 Task: Look for products from Naked only.
Action: Mouse moved to (54, 281)
Screenshot: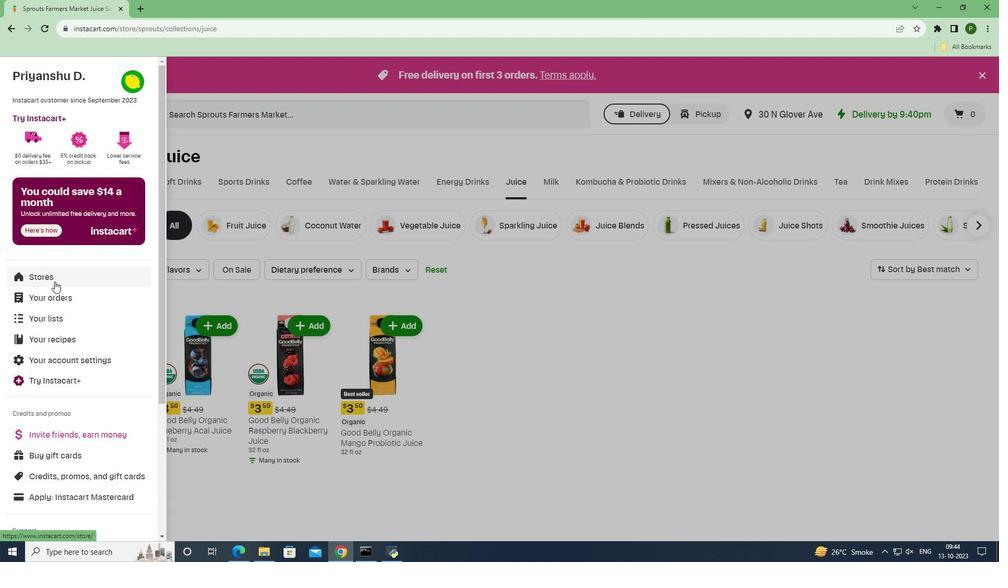 
Action: Mouse pressed left at (54, 281)
Screenshot: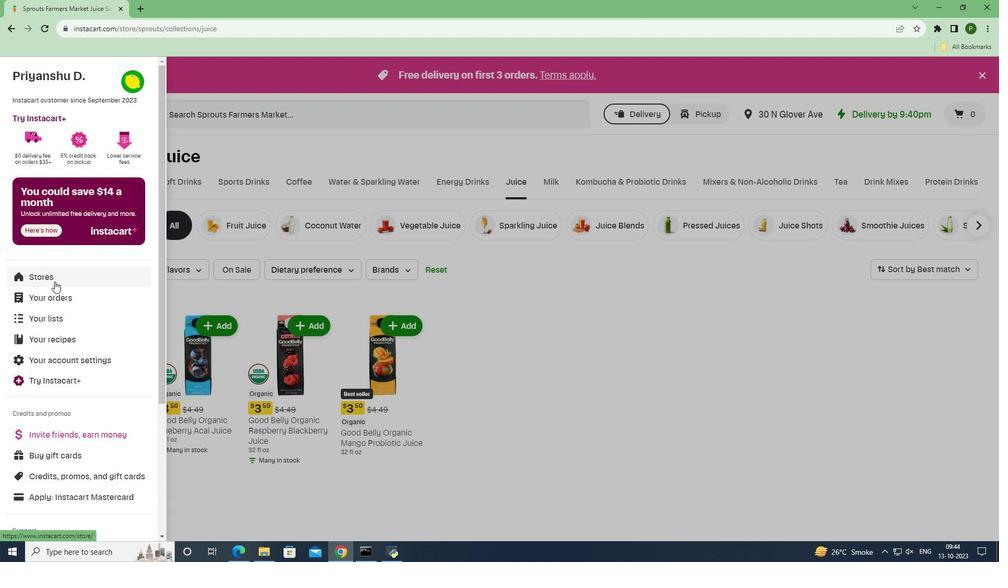 
Action: Mouse moved to (247, 126)
Screenshot: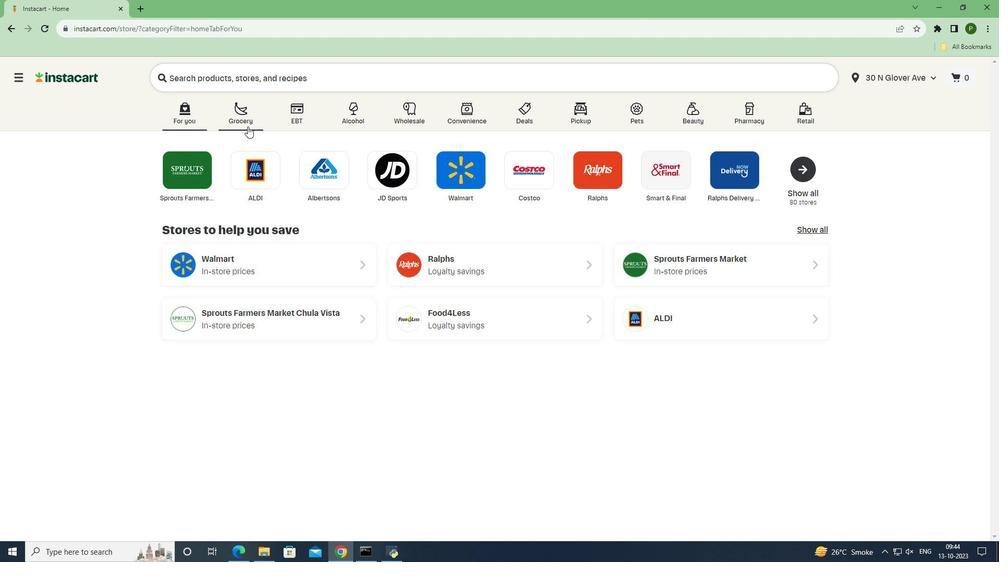 
Action: Mouse pressed left at (247, 126)
Screenshot: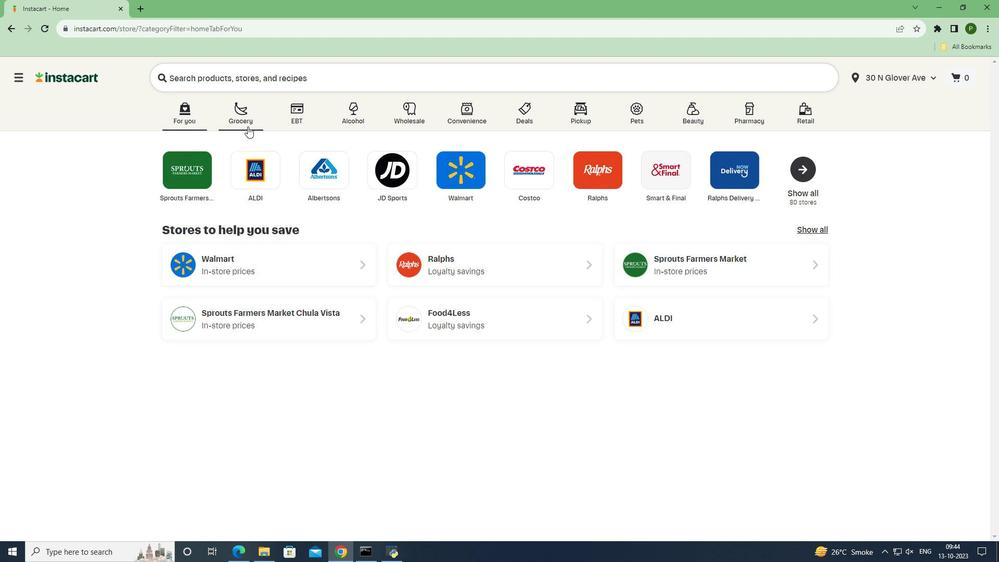 
Action: Mouse moved to (644, 239)
Screenshot: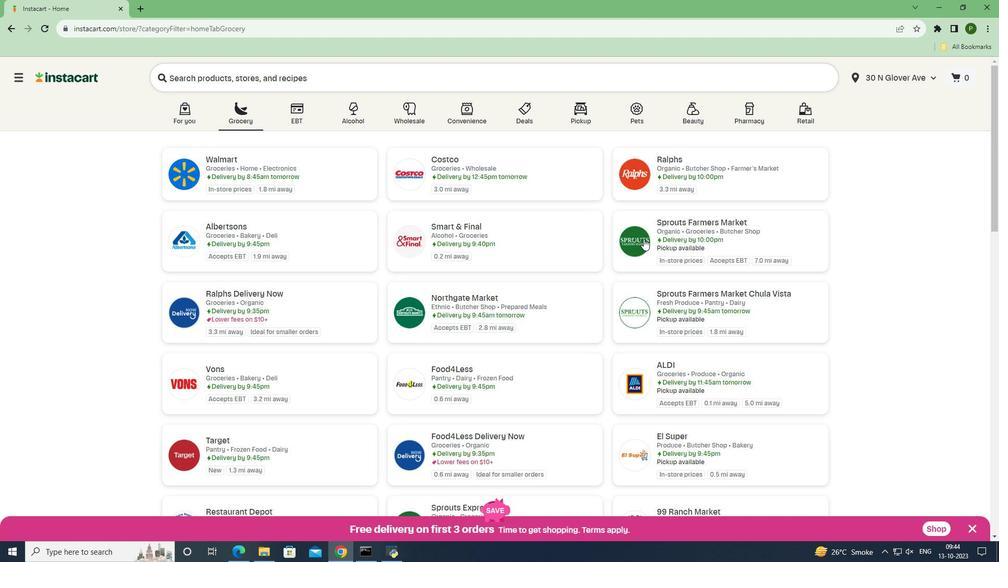 
Action: Mouse pressed left at (644, 239)
Screenshot: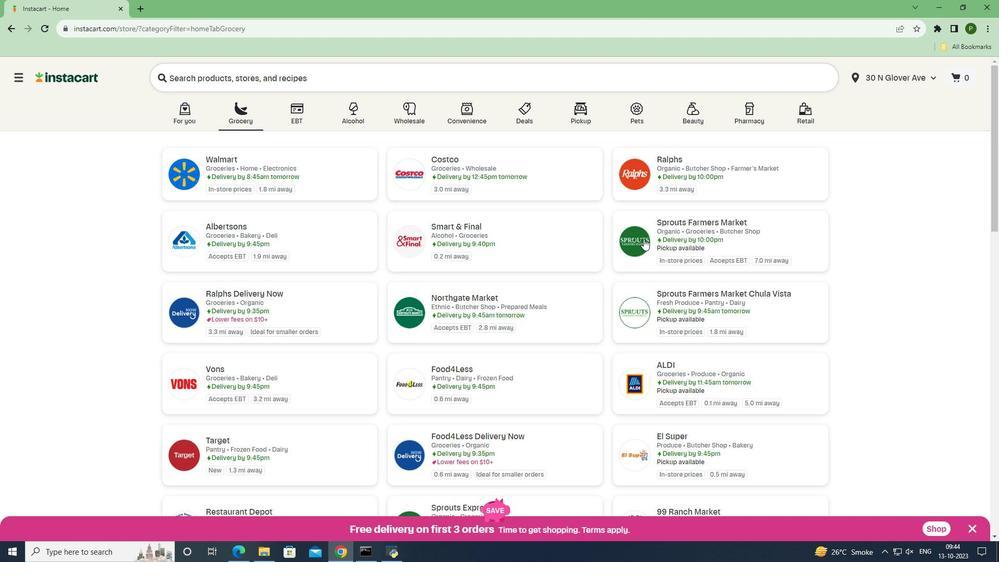 
Action: Mouse moved to (51, 392)
Screenshot: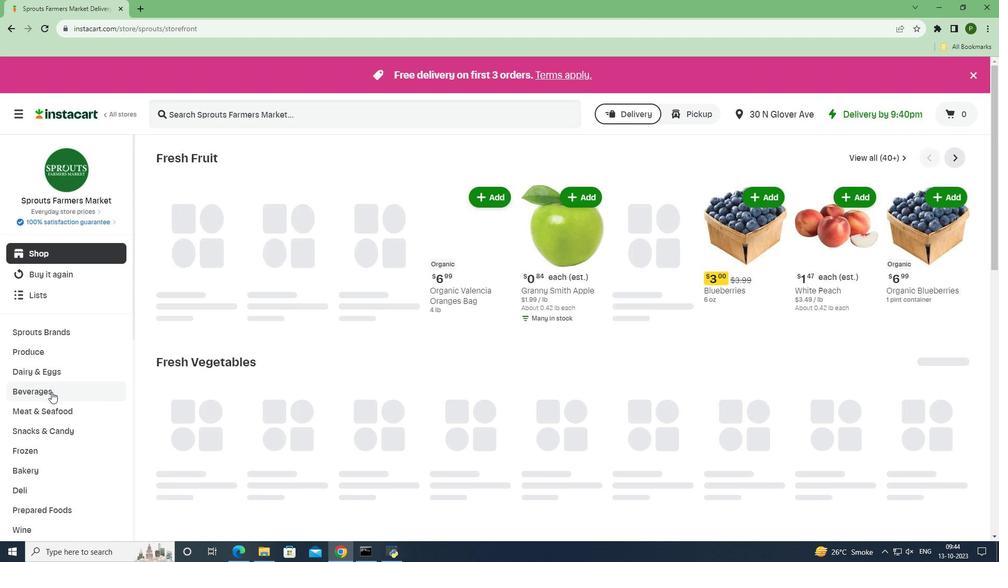 
Action: Mouse pressed left at (51, 392)
Screenshot: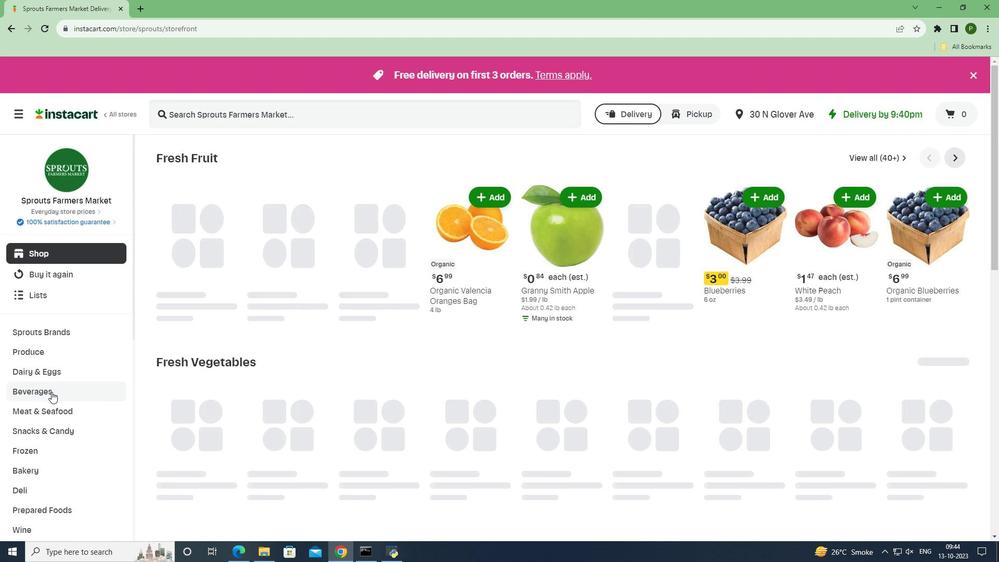 
Action: Mouse moved to (580, 185)
Screenshot: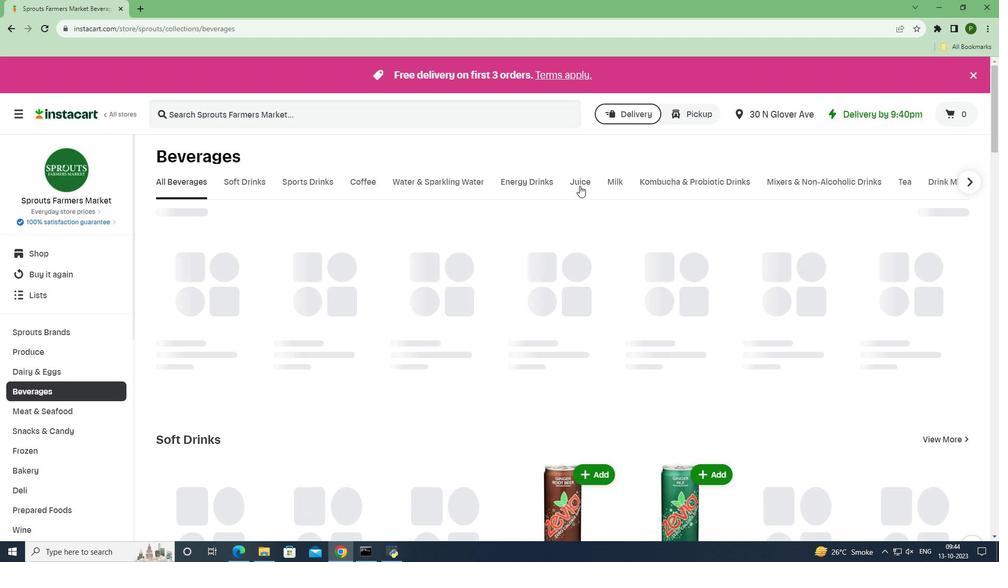
Action: Mouse pressed left at (580, 185)
Screenshot: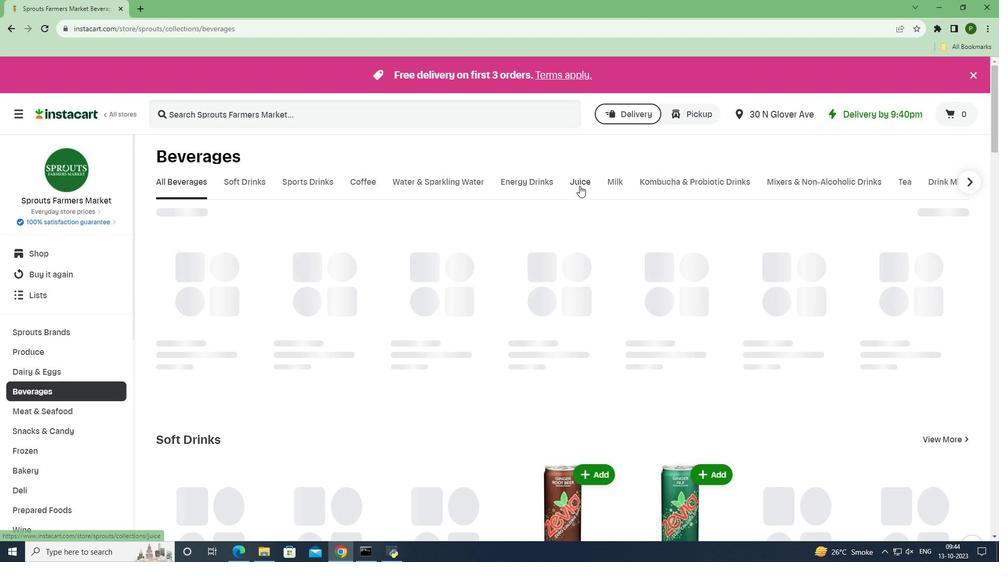 
Action: Mouse moved to (403, 271)
Screenshot: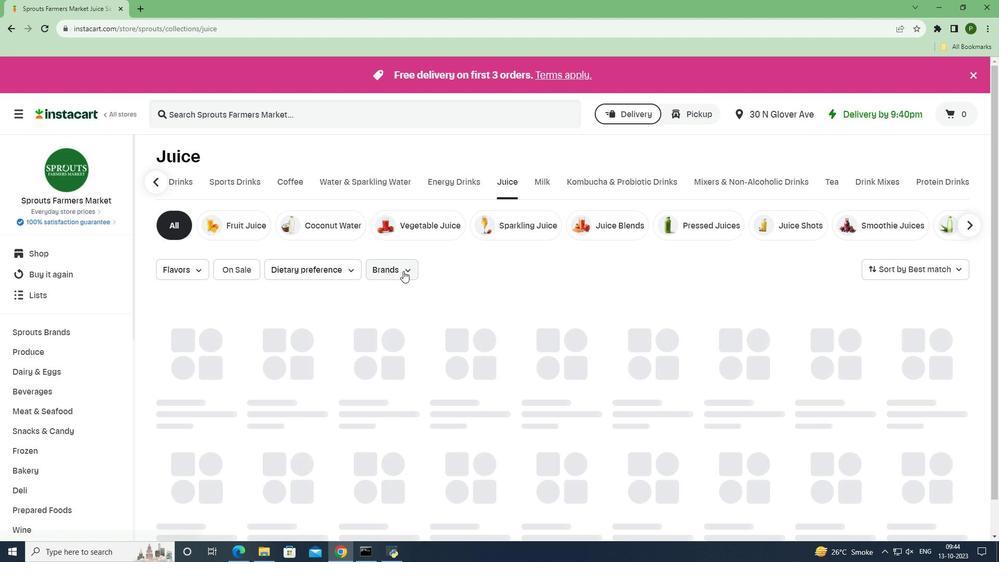 
Action: Mouse pressed left at (403, 271)
Screenshot: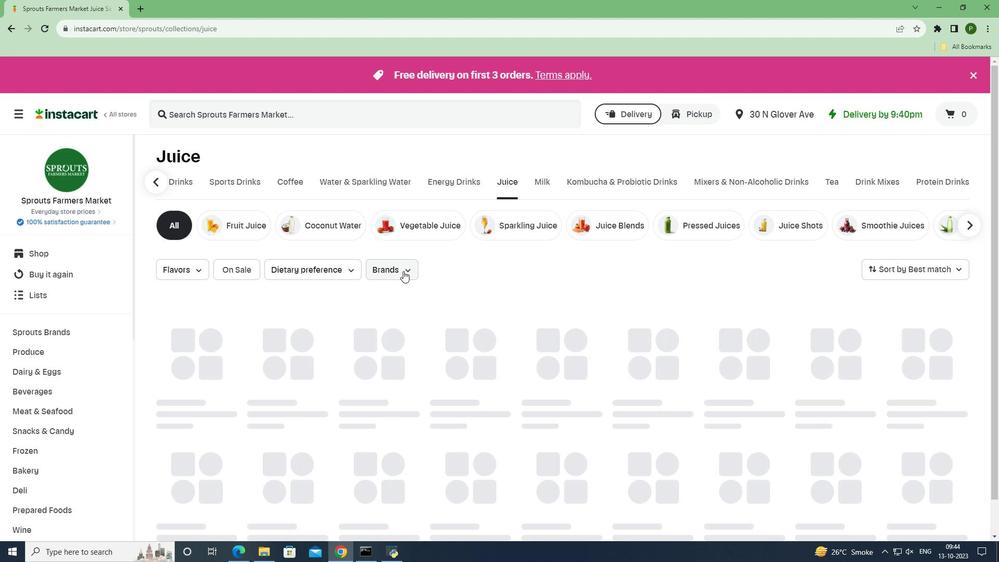
Action: Mouse moved to (430, 357)
Screenshot: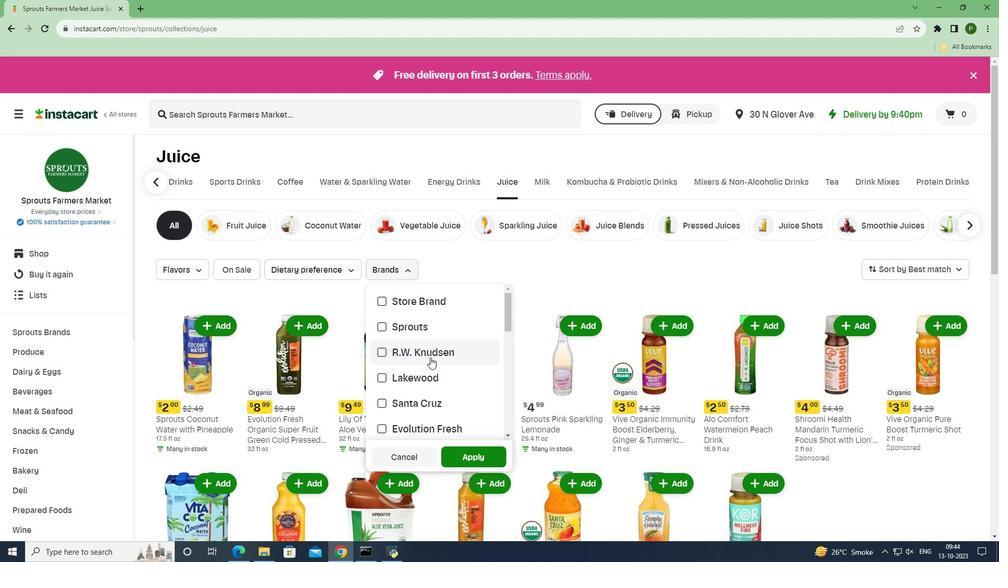 
Action: Mouse scrolled (430, 357) with delta (0, 0)
Screenshot: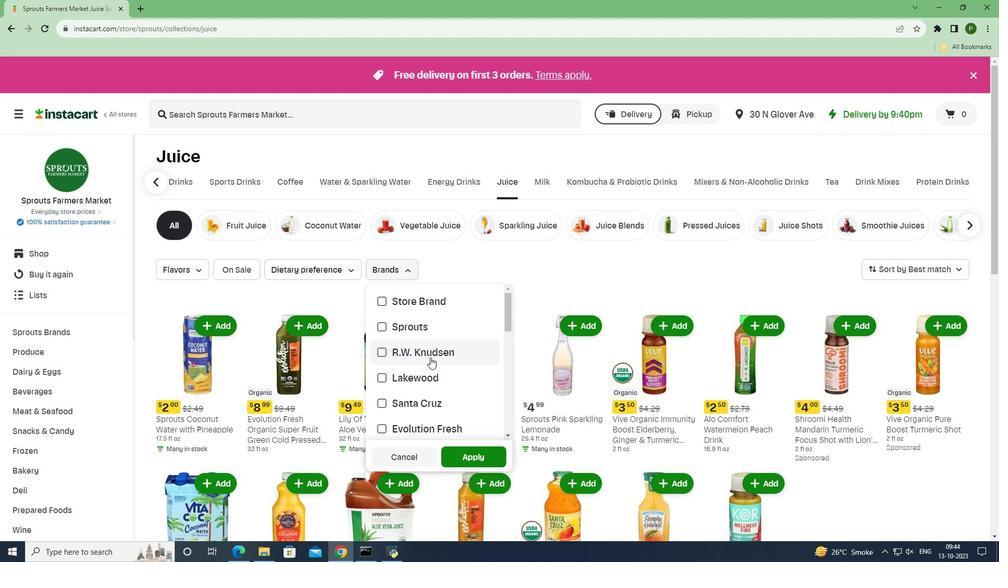 
Action: Mouse scrolled (430, 357) with delta (0, 0)
Screenshot: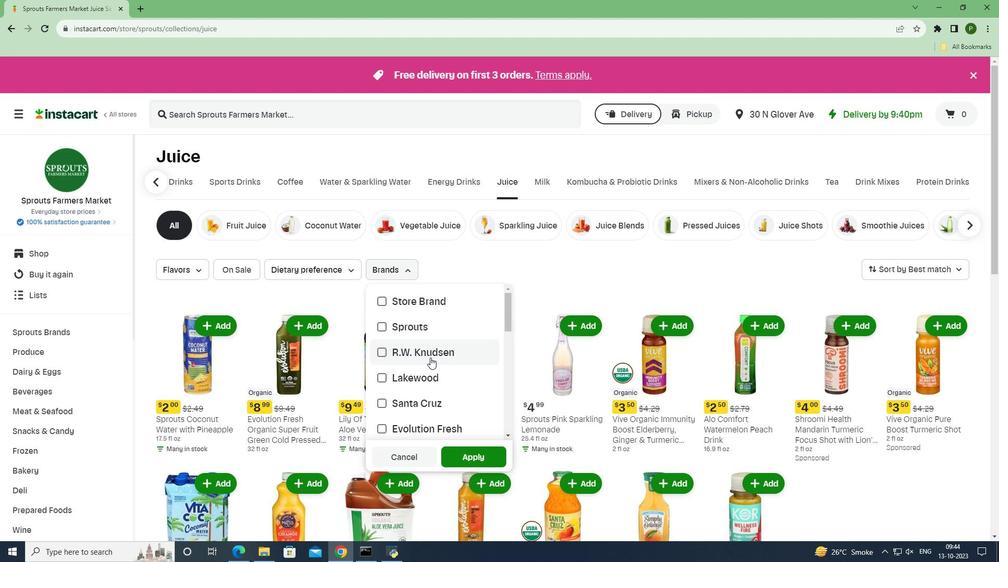 
Action: Mouse scrolled (430, 357) with delta (0, 0)
Screenshot: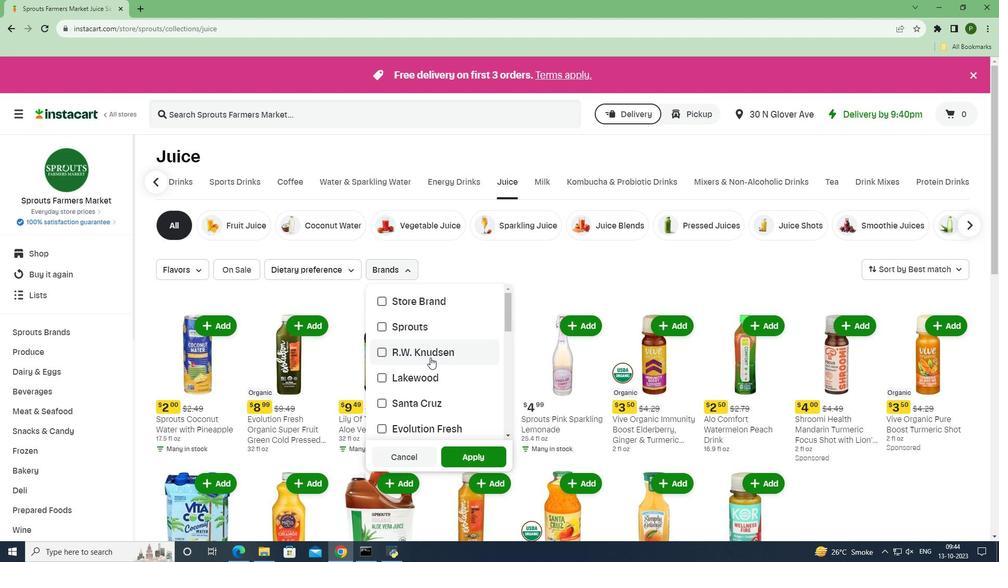 
Action: Mouse scrolled (430, 357) with delta (0, 0)
Screenshot: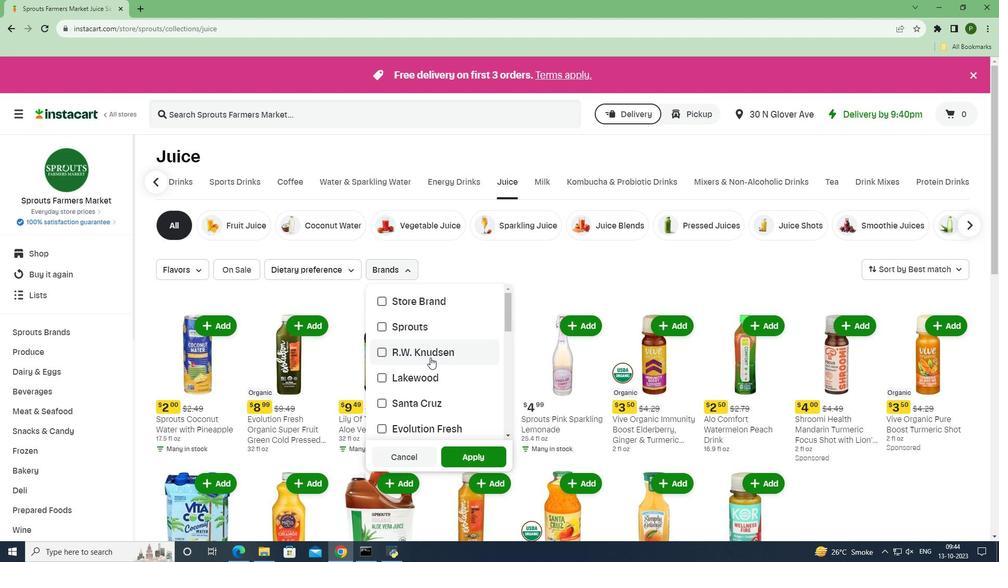 
Action: Mouse scrolled (430, 357) with delta (0, 0)
Screenshot: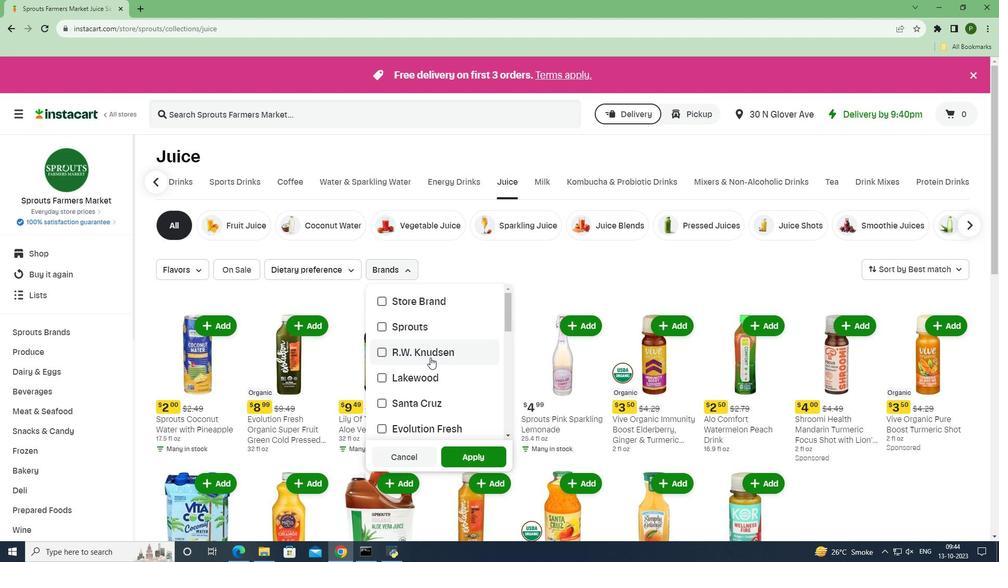
Action: Mouse scrolled (430, 357) with delta (0, 0)
Screenshot: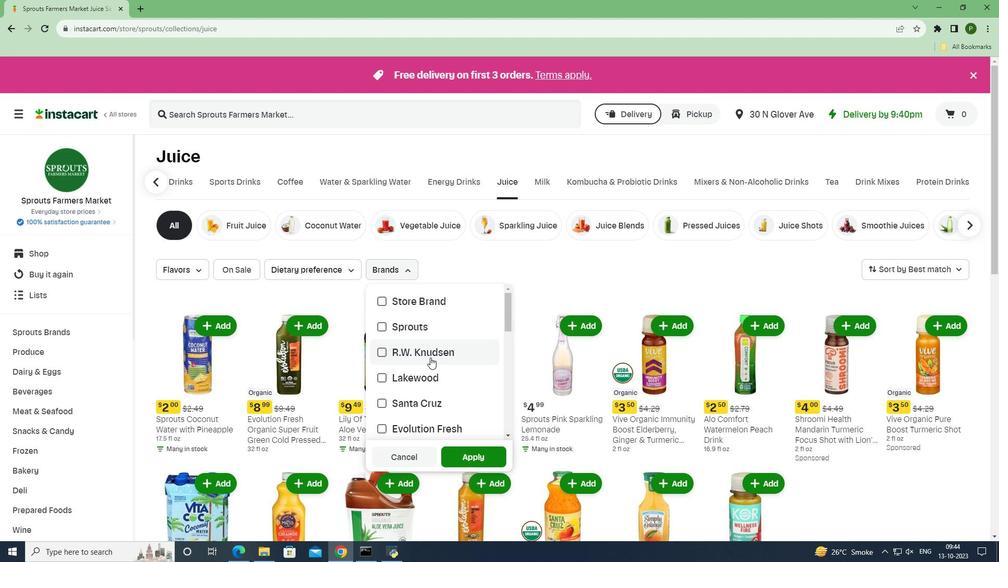 
Action: Mouse scrolled (430, 357) with delta (0, 0)
Screenshot: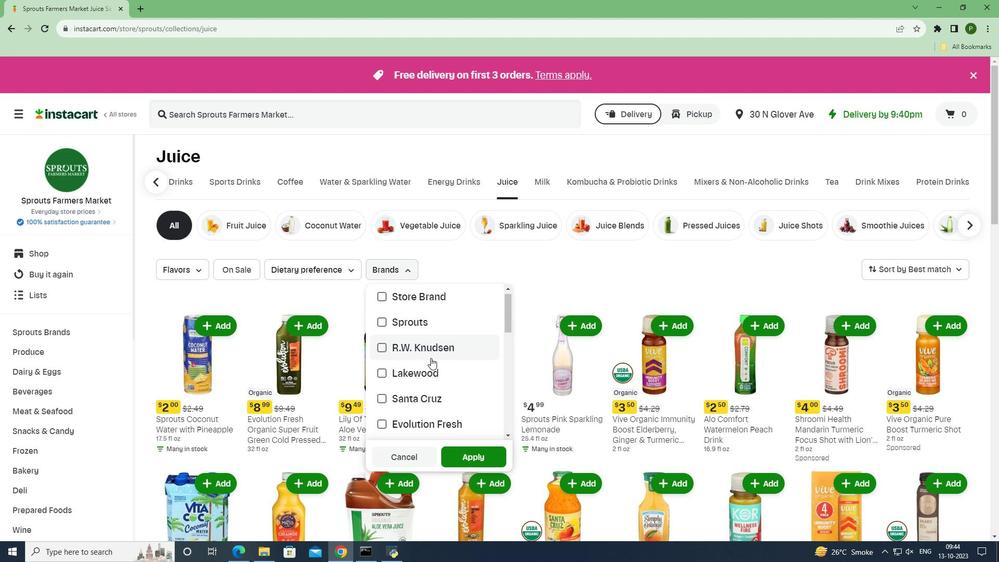 
Action: Mouse moved to (433, 363)
Screenshot: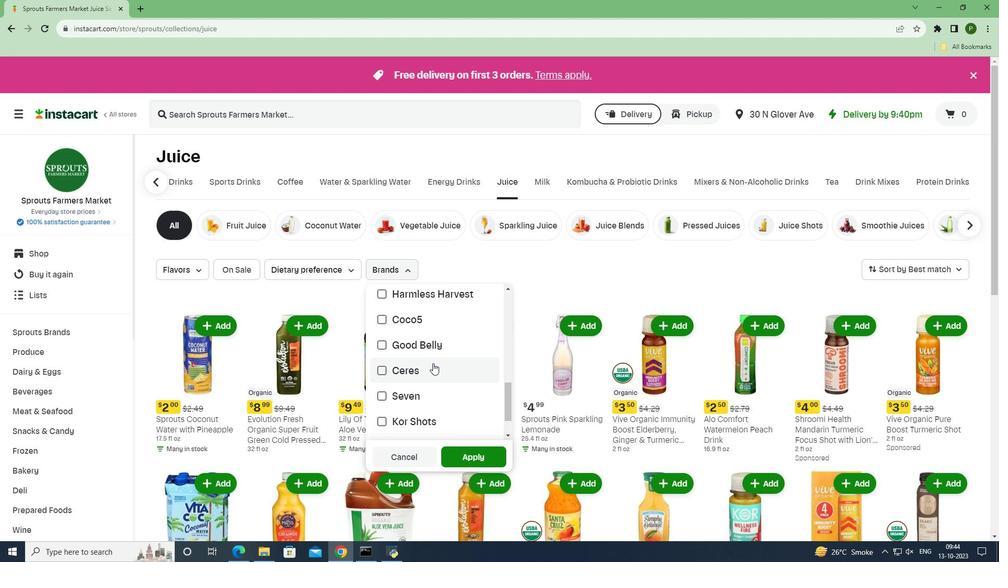 
Action: Mouse scrolled (433, 362) with delta (0, 0)
Screenshot: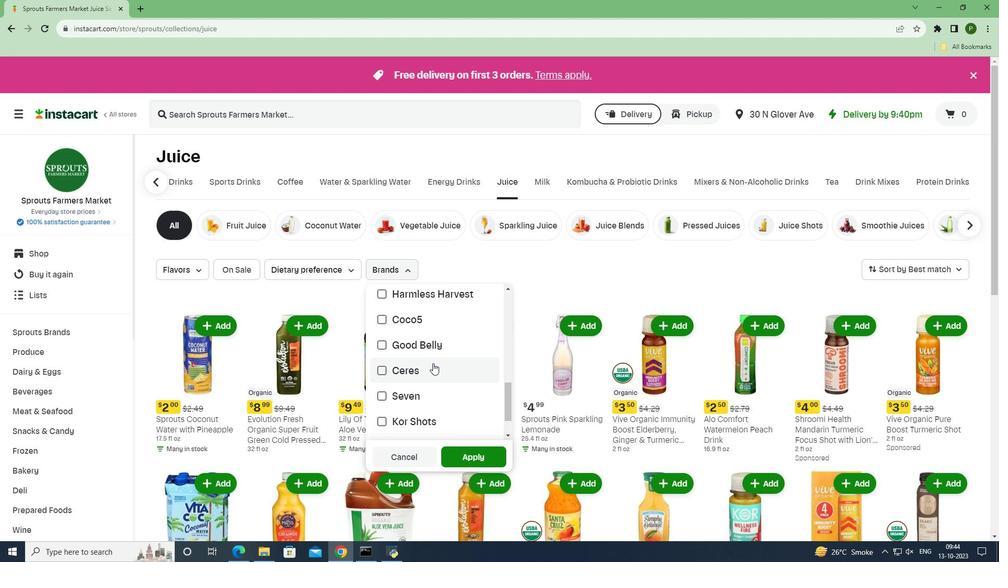 
Action: Mouse scrolled (433, 362) with delta (0, 0)
Screenshot: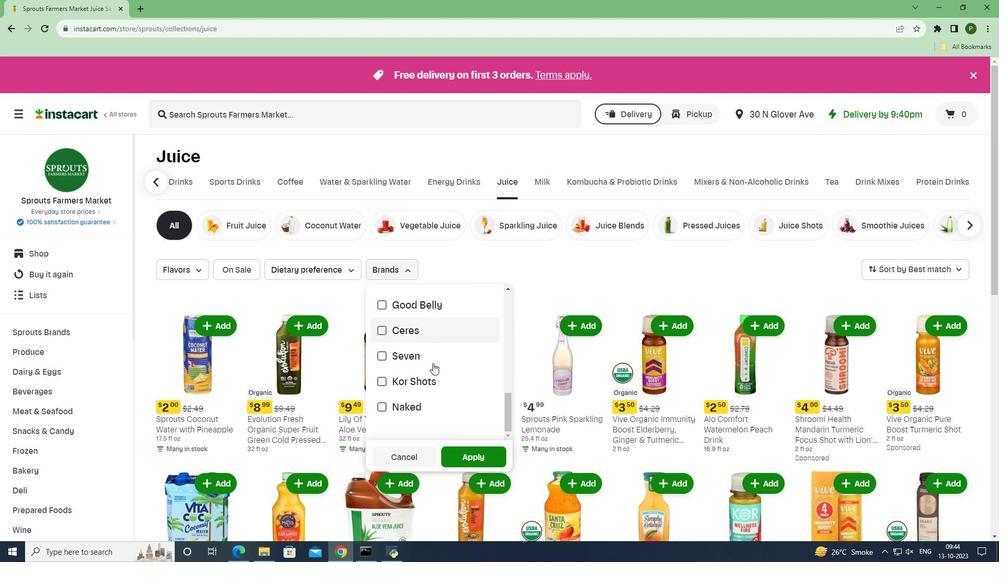 
Action: Mouse moved to (434, 401)
Screenshot: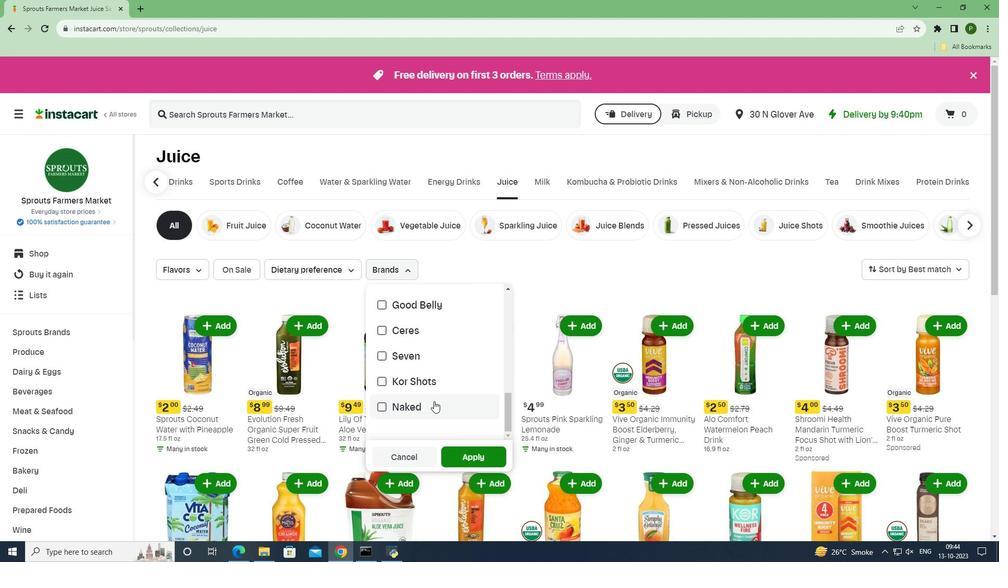 
Action: Mouse pressed left at (434, 401)
Screenshot: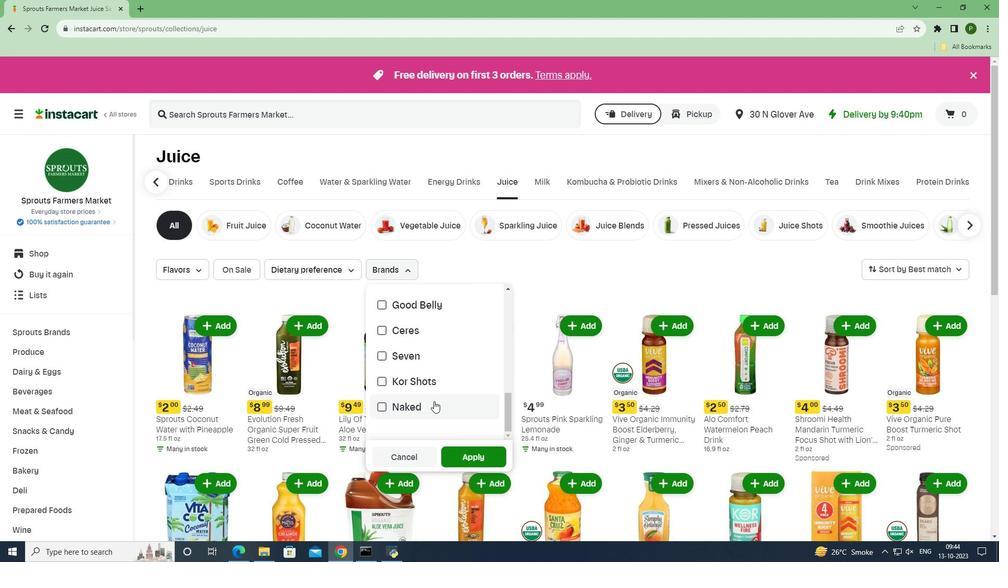 
Action: Mouse moved to (482, 456)
Screenshot: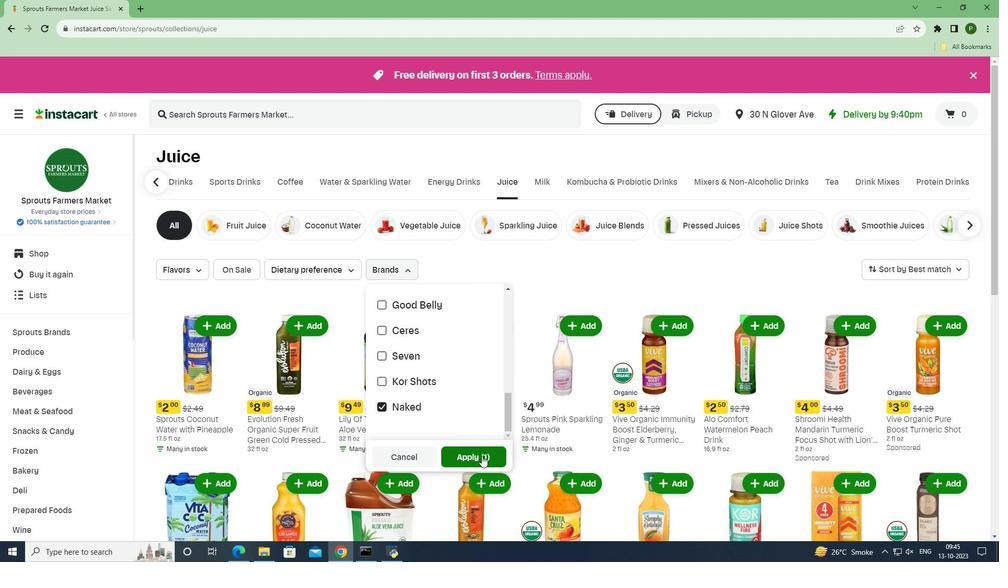 
Action: Mouse pressed left at (482, 456)
Screenshot: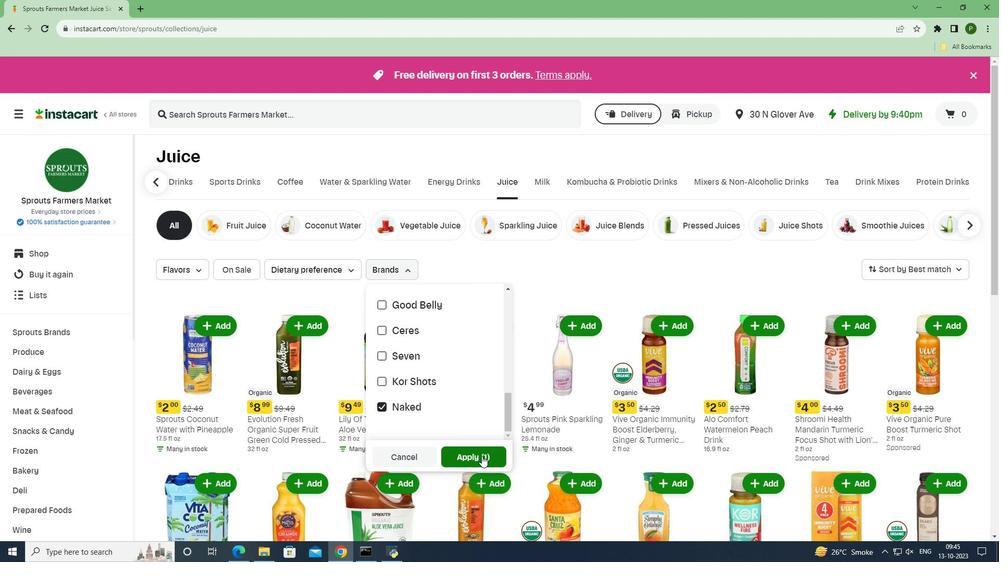 
Action: Mouse moved to (539, 426)
Screenshot: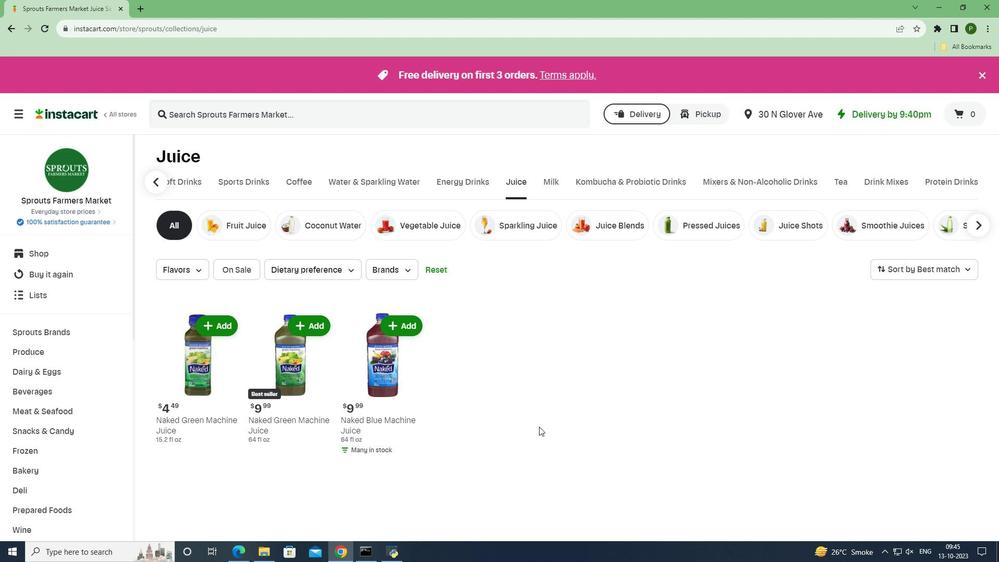 
